 Task: Display the Git status.
Action: Mouse moved to (237, 343)
Screenshot: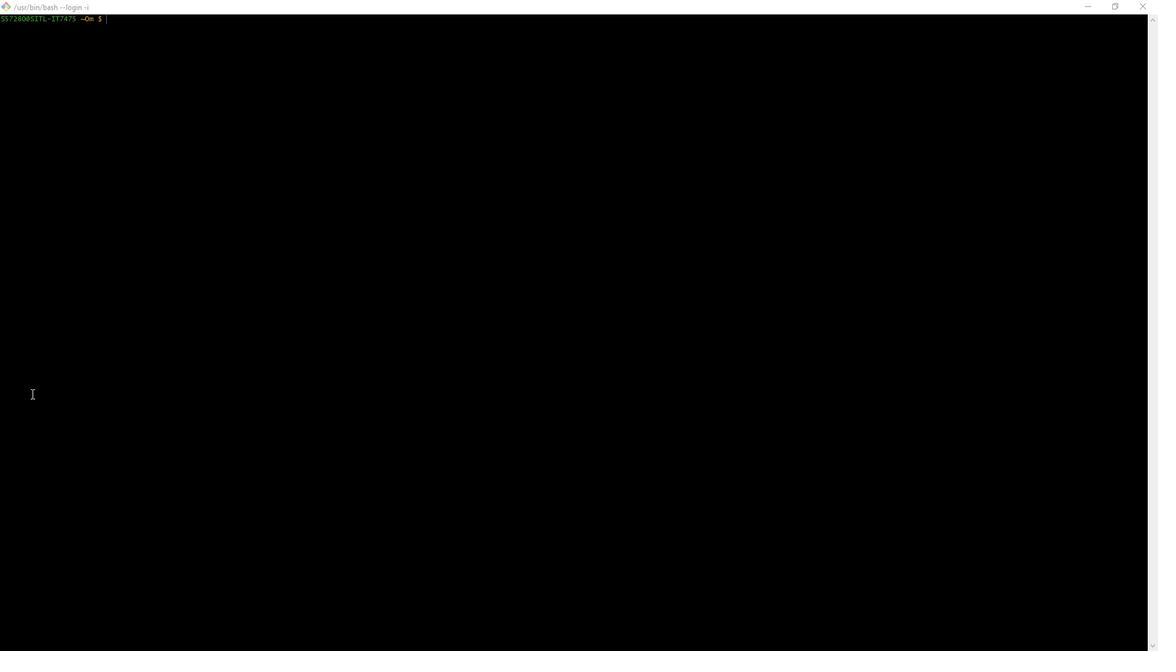
Action: Mouse pressed left at (237, 343)
Screenshot: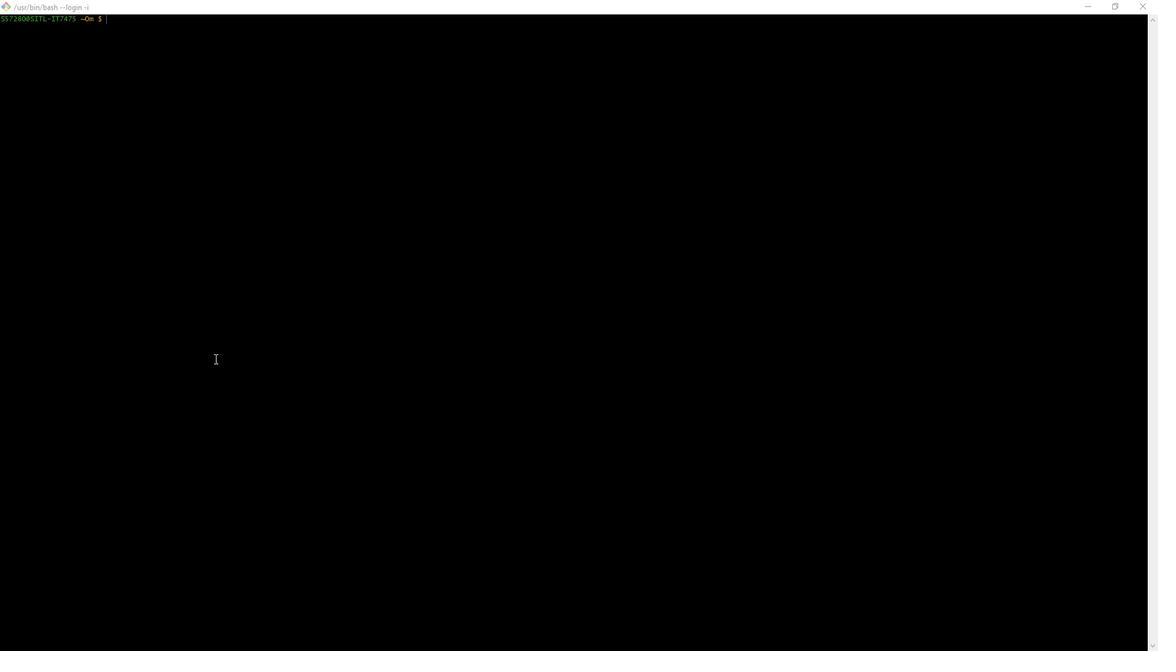 
Action: Mouse moved to (237, 343)
Screenshot: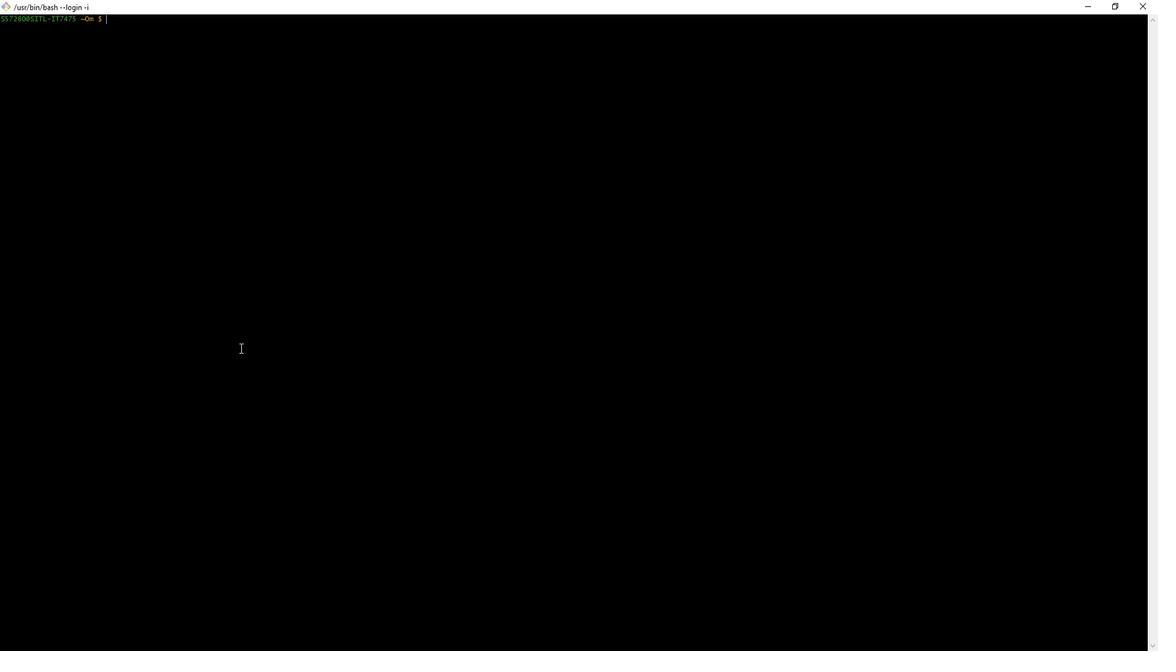 
Action: Mouse pressed left at (237, 343)
Screenshot: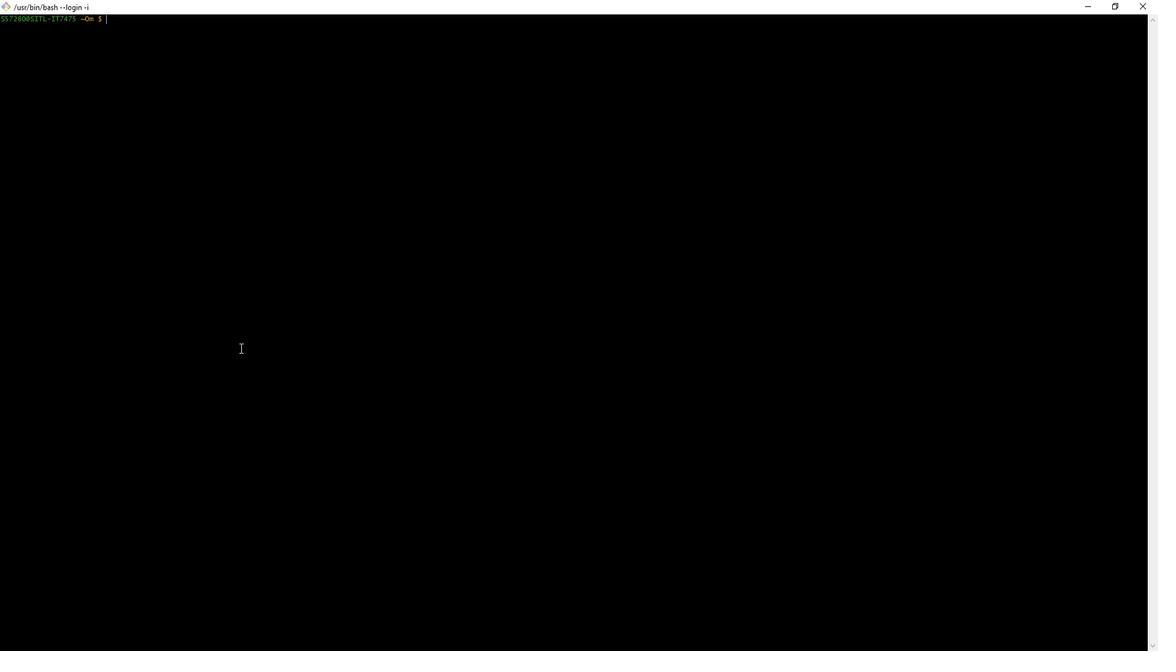 
Action: Key pressed cd<Key.space>public-apis<Key.enter>git<Key.space>show<Key.enter>git<Key.space>status<Key.enter>
Screenshot: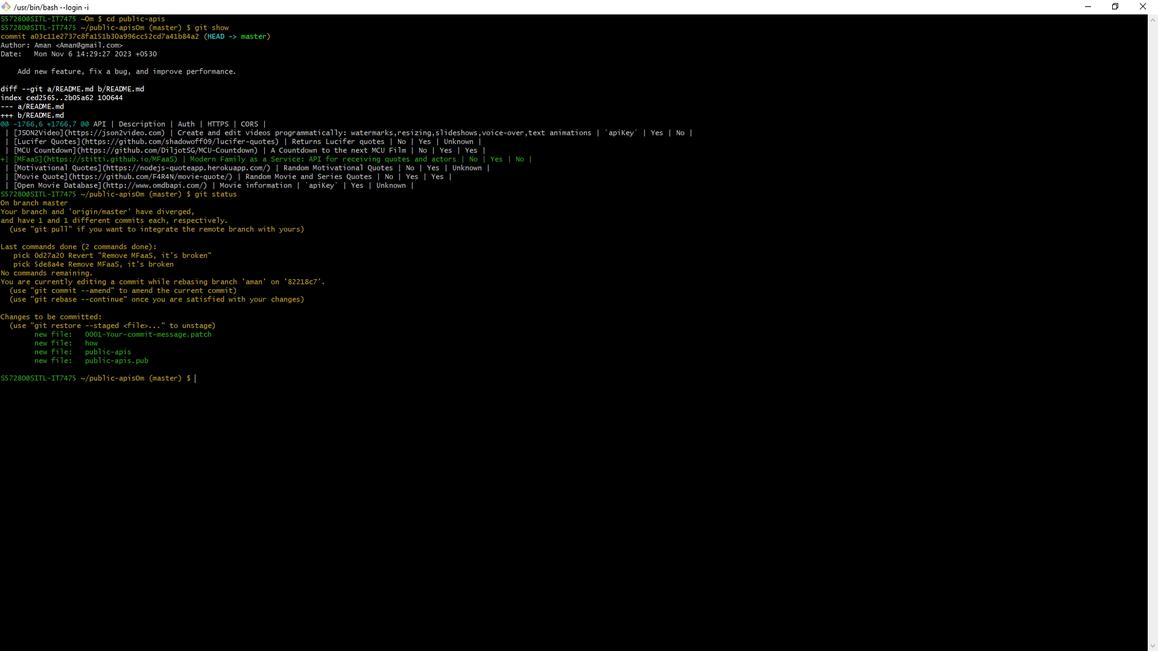
Action: Mouse moved to (237, 343)
Screenshot: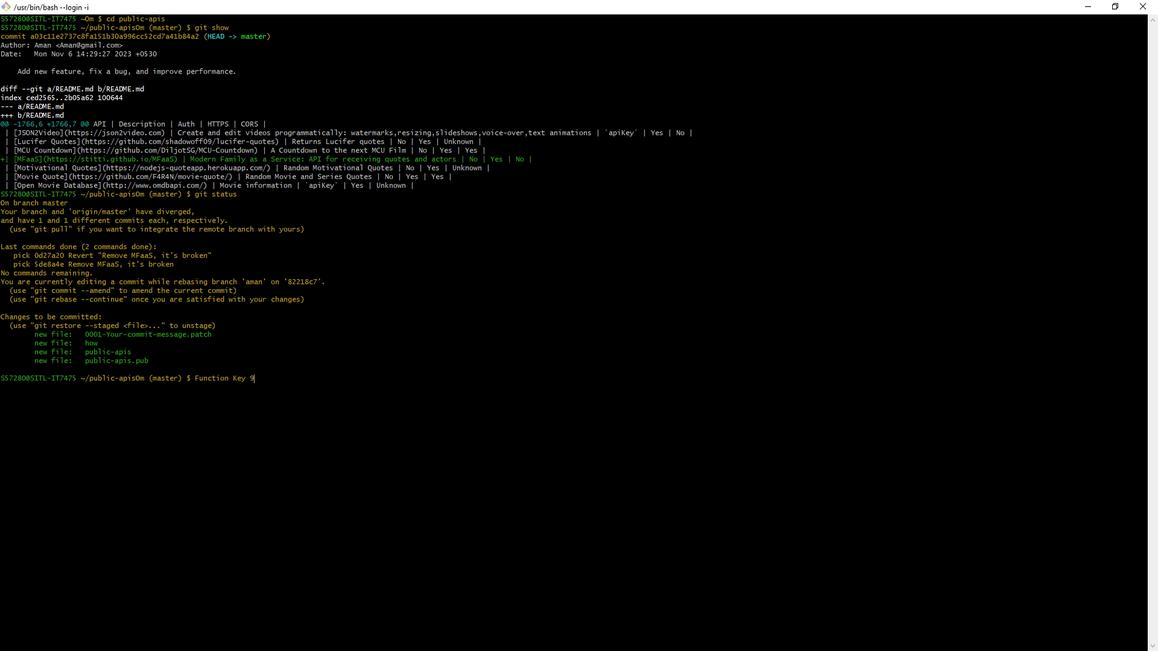 
